 Task: Move the task Integrate a new online platform for online language exchange to the section To-Do in the project BlueTech and sort the tasks in the project by Assignee in Descending order
Action: Mouse moved to (602, 527)
Screenshot: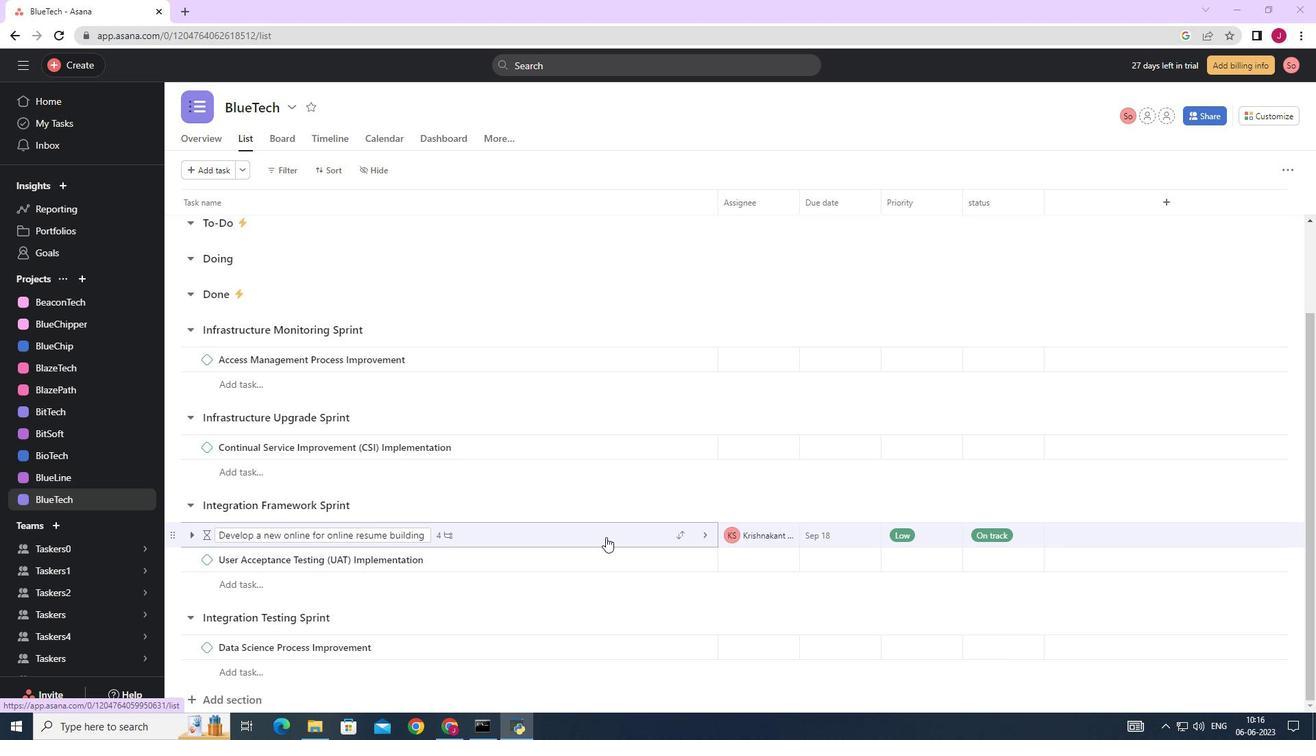 
Action: Mouse scrolled (602, 528) with delta (0, 0)
Screenshot: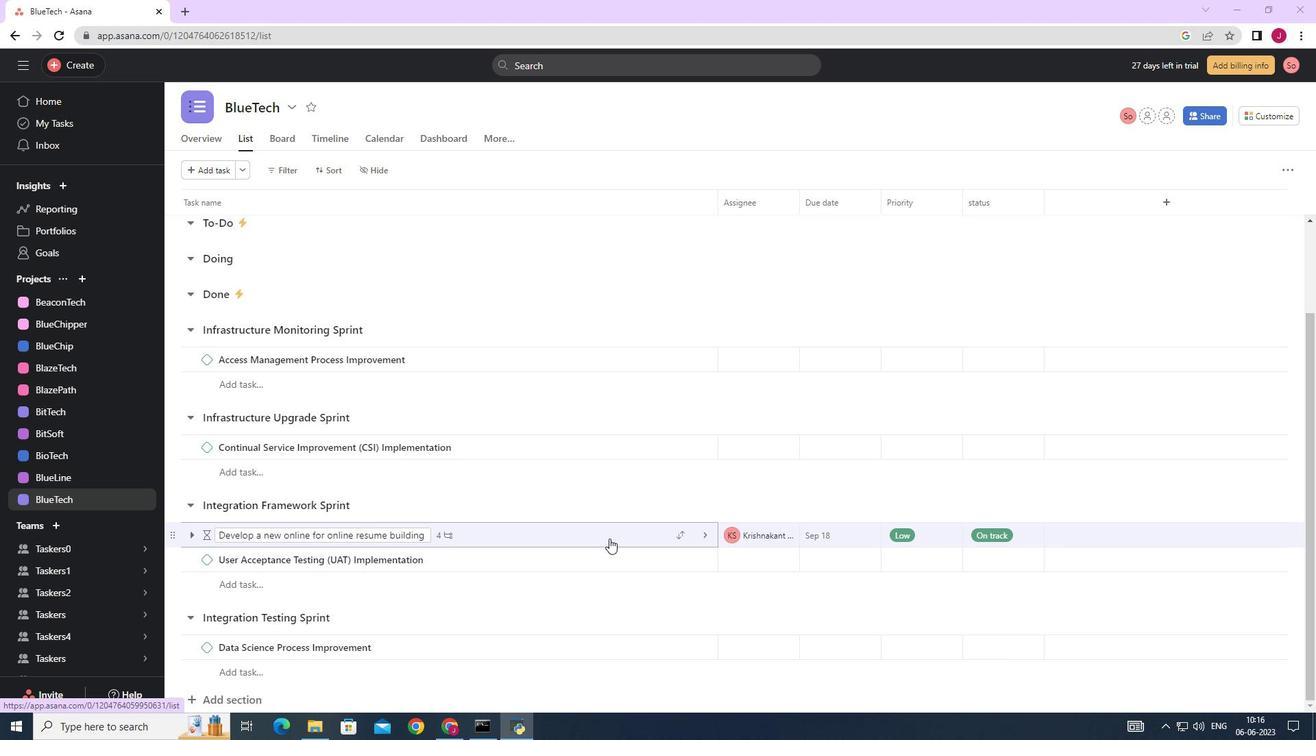 
Action: Mouse moved to (600, 525)
Screenshot: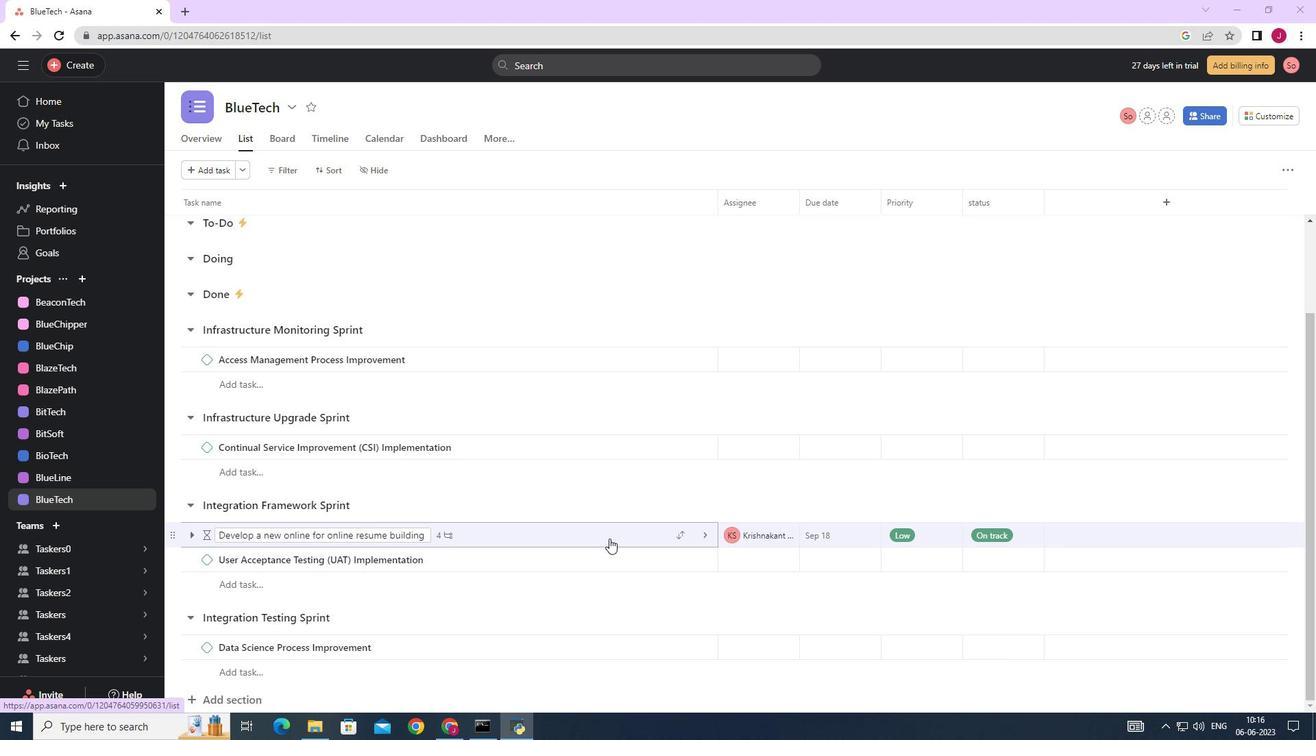 
Action: Mouse scrolled (600, 525) with delta (0, 0)
Screenshot: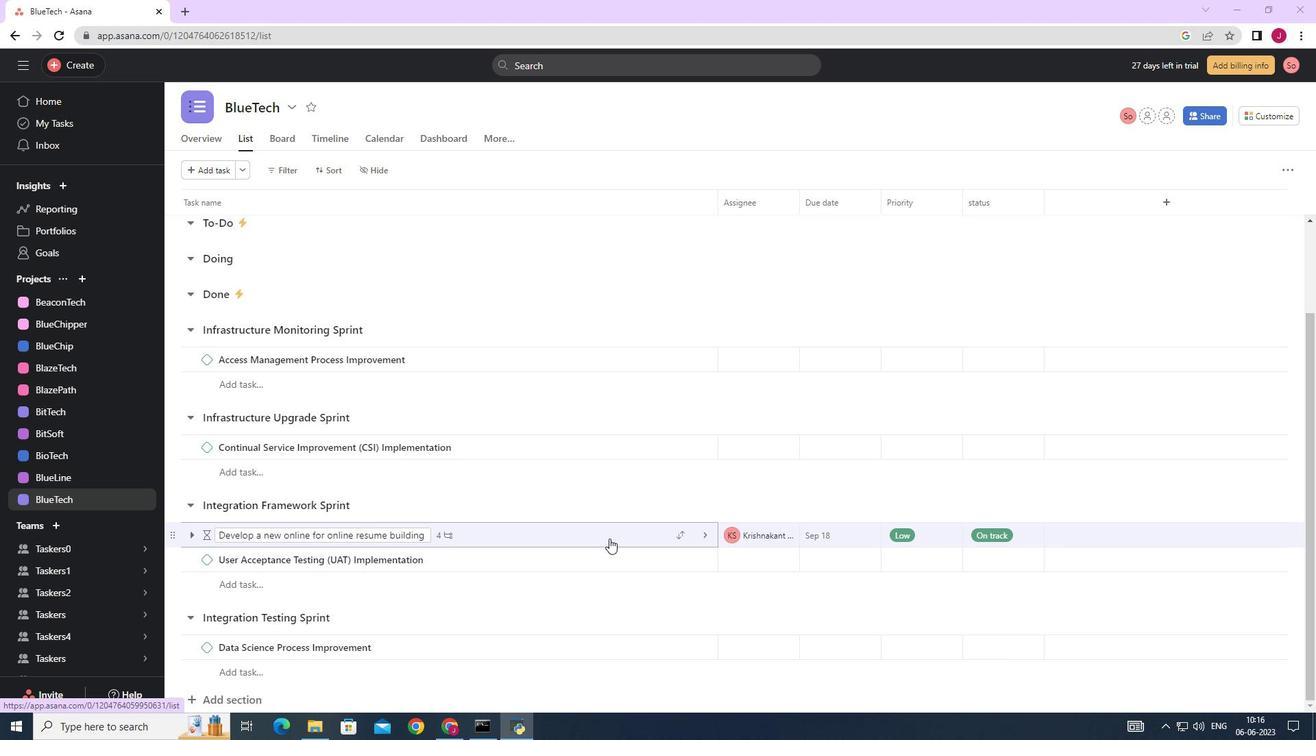 
Action: Mouse moved to (677, 279)
Screenshot: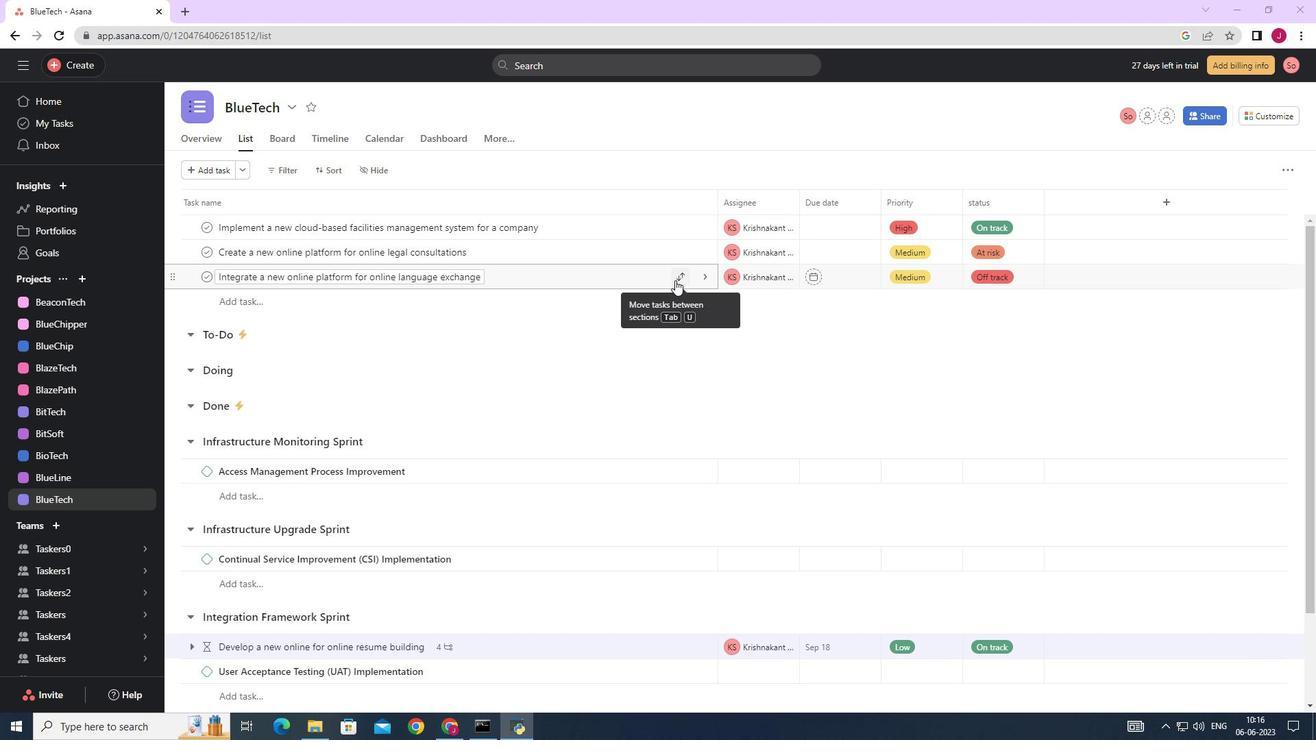 
Action: Mouse pressed left at (677, 279)
Screenshot: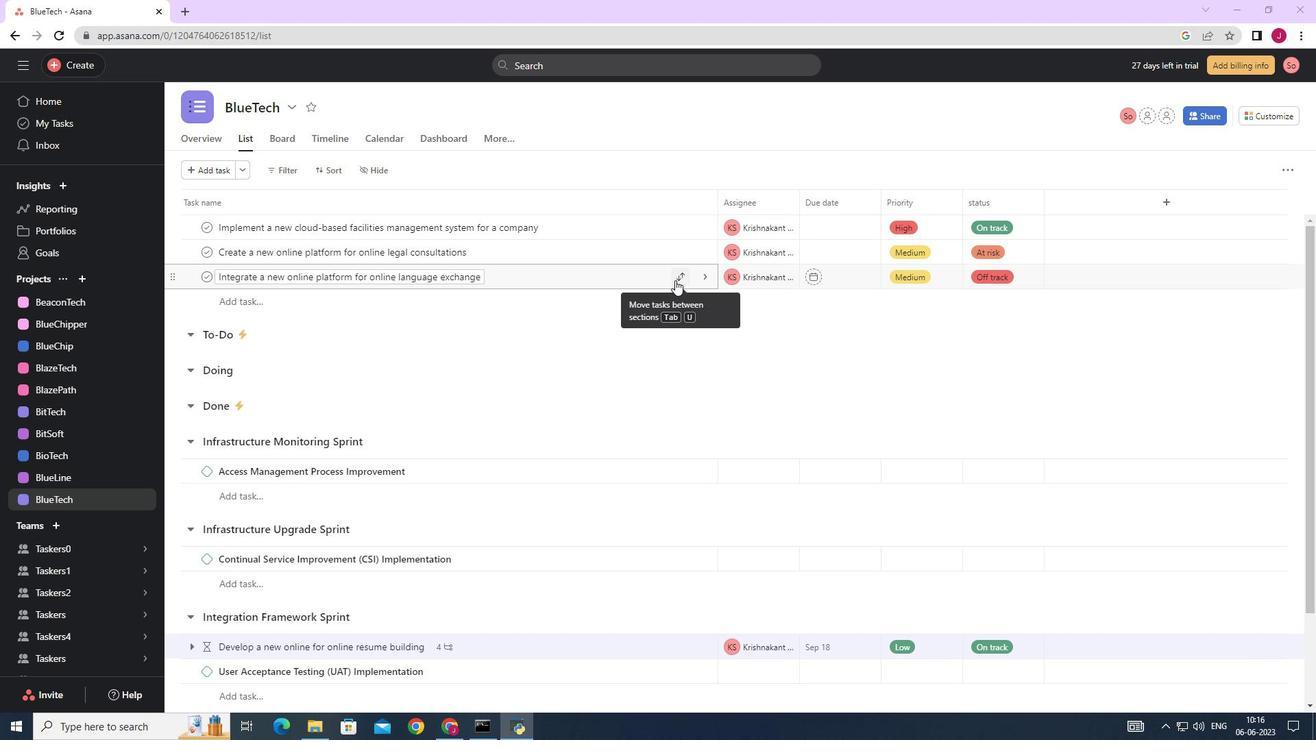 
Action: Mouse moved to (579, 354)
Screenshot: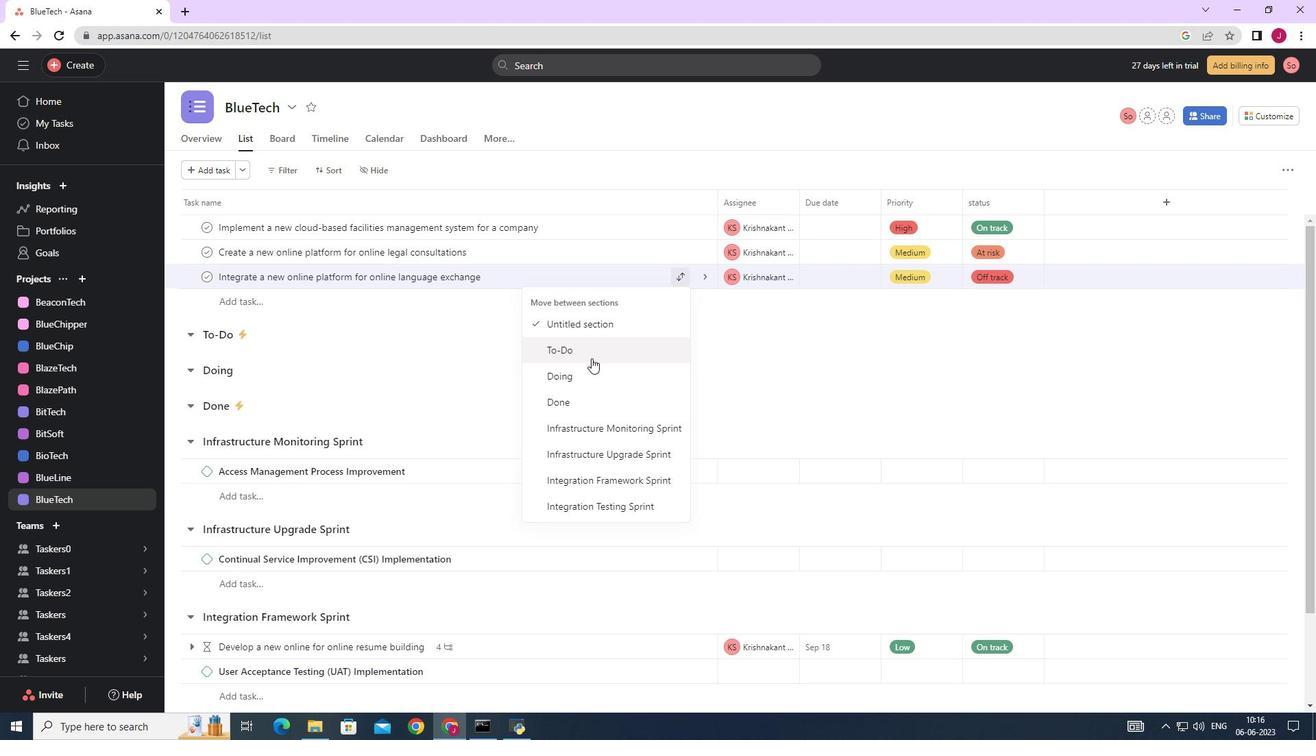 
Action: Mouse pressed left at (579, 354)
Screenshot: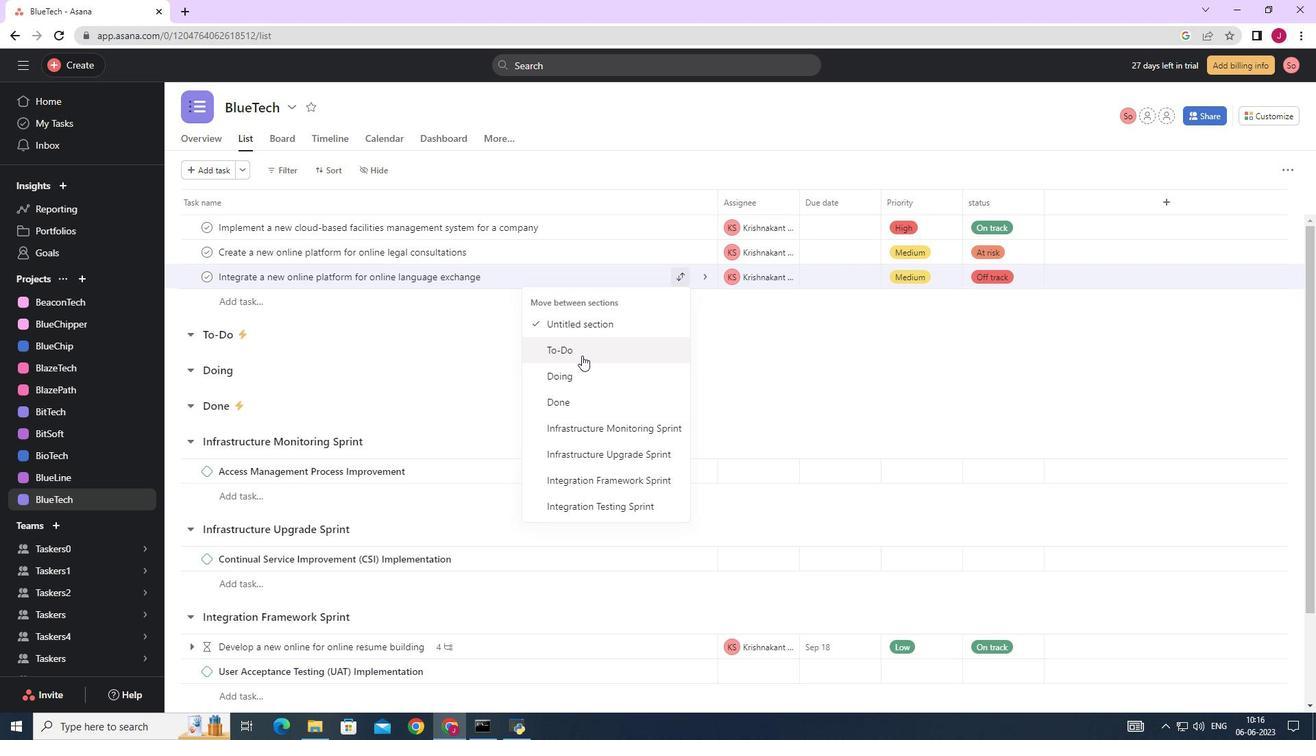 
Action: Mouse moved to (764, 500)
Screenshot: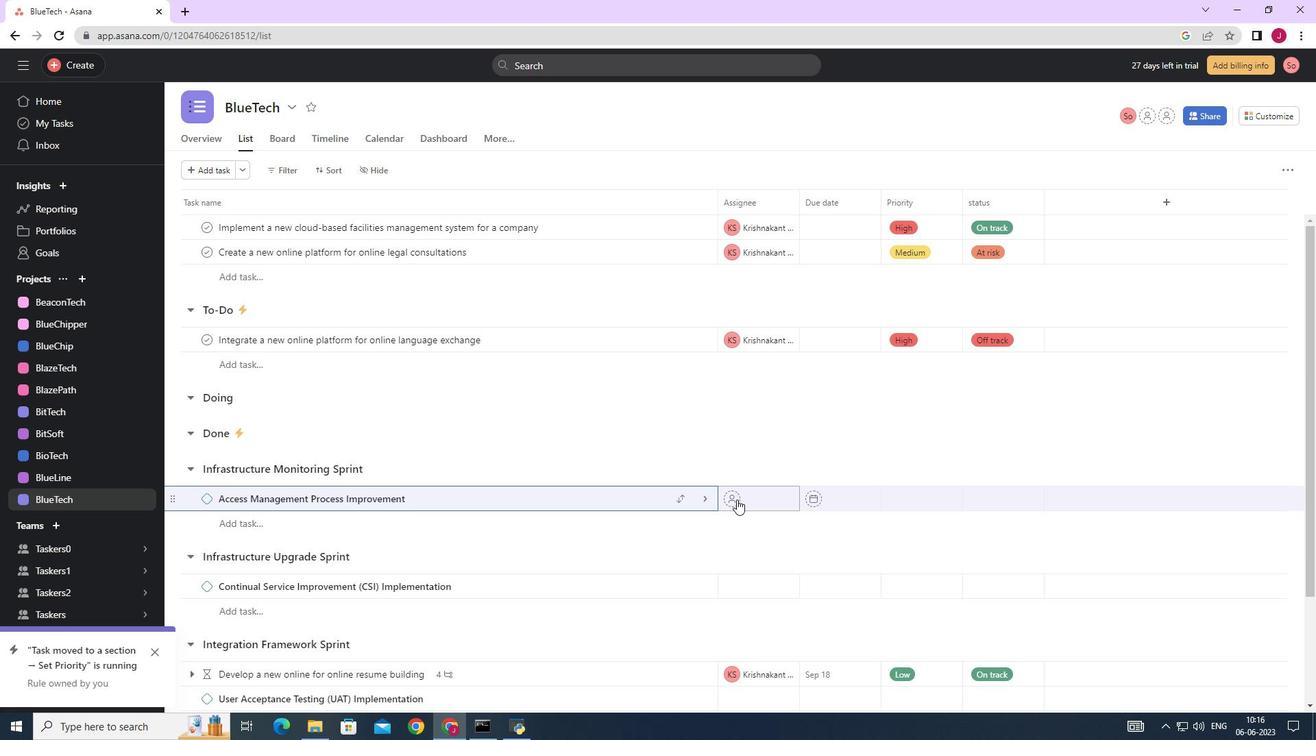 
Action: Mouse pressed left at (764, 500)
Screenshot: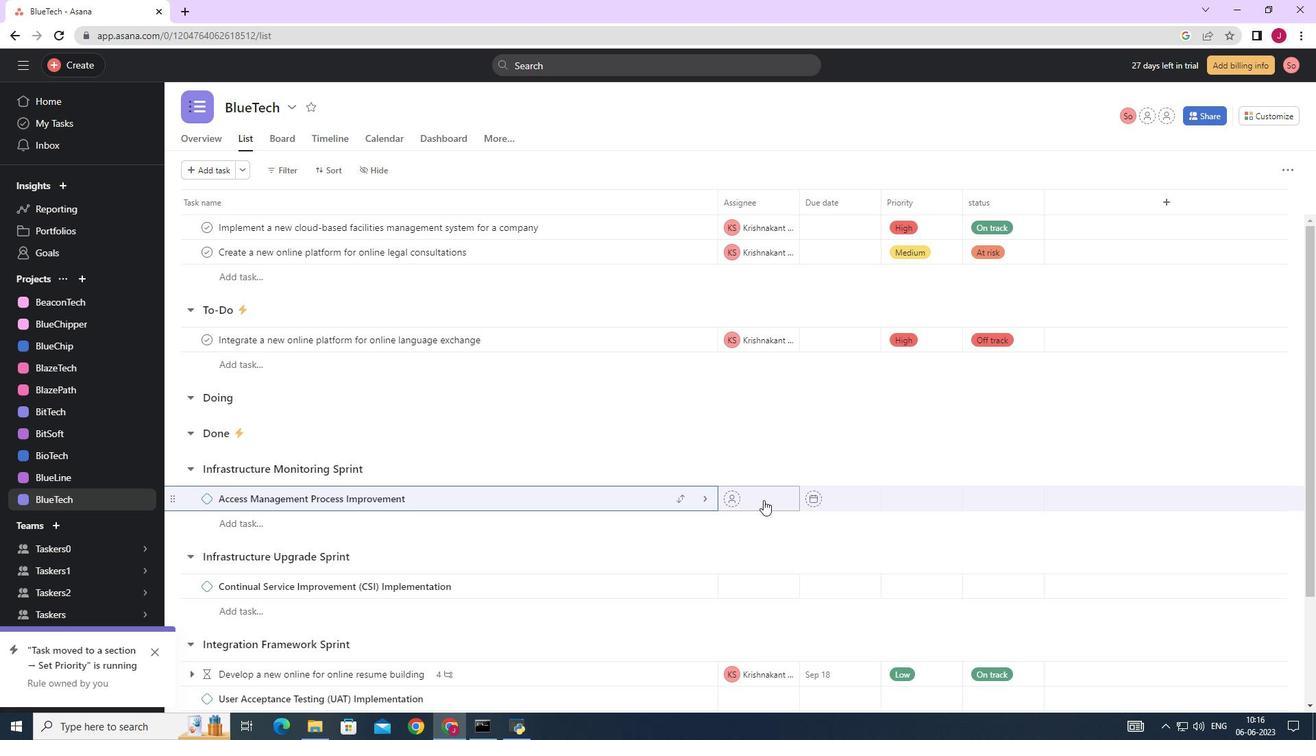
Action: Mouse moved to (869, 496)
Screenshot: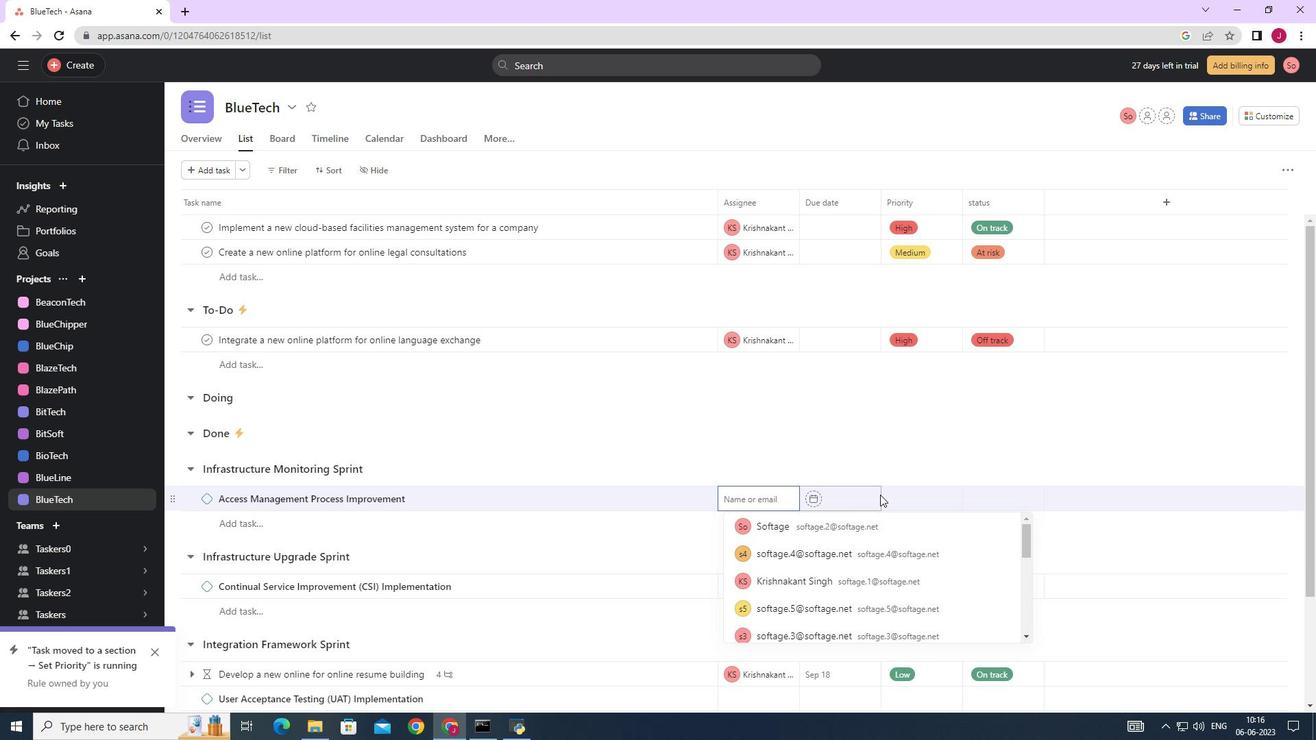 
Action: Mouse pressed left at (869, 496)
Screenshot: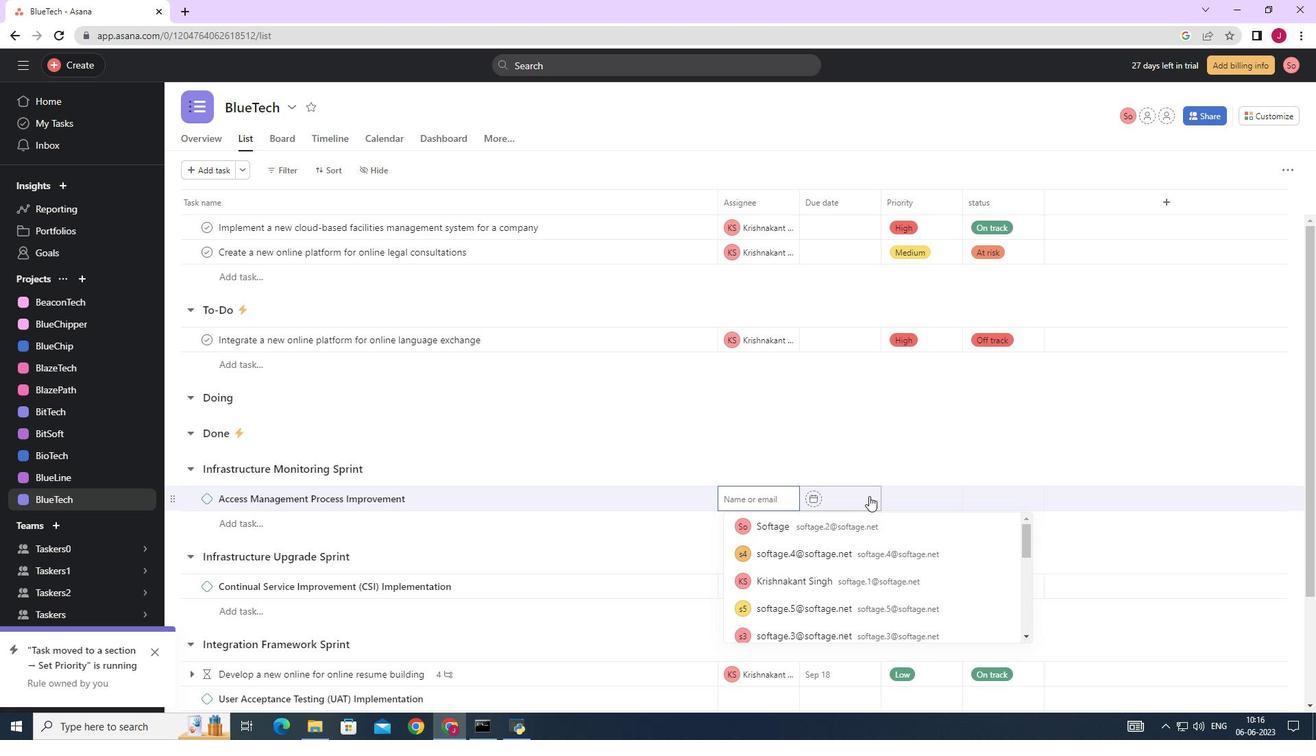 
Action: Mouse moved to (697, 433)
Screenshot: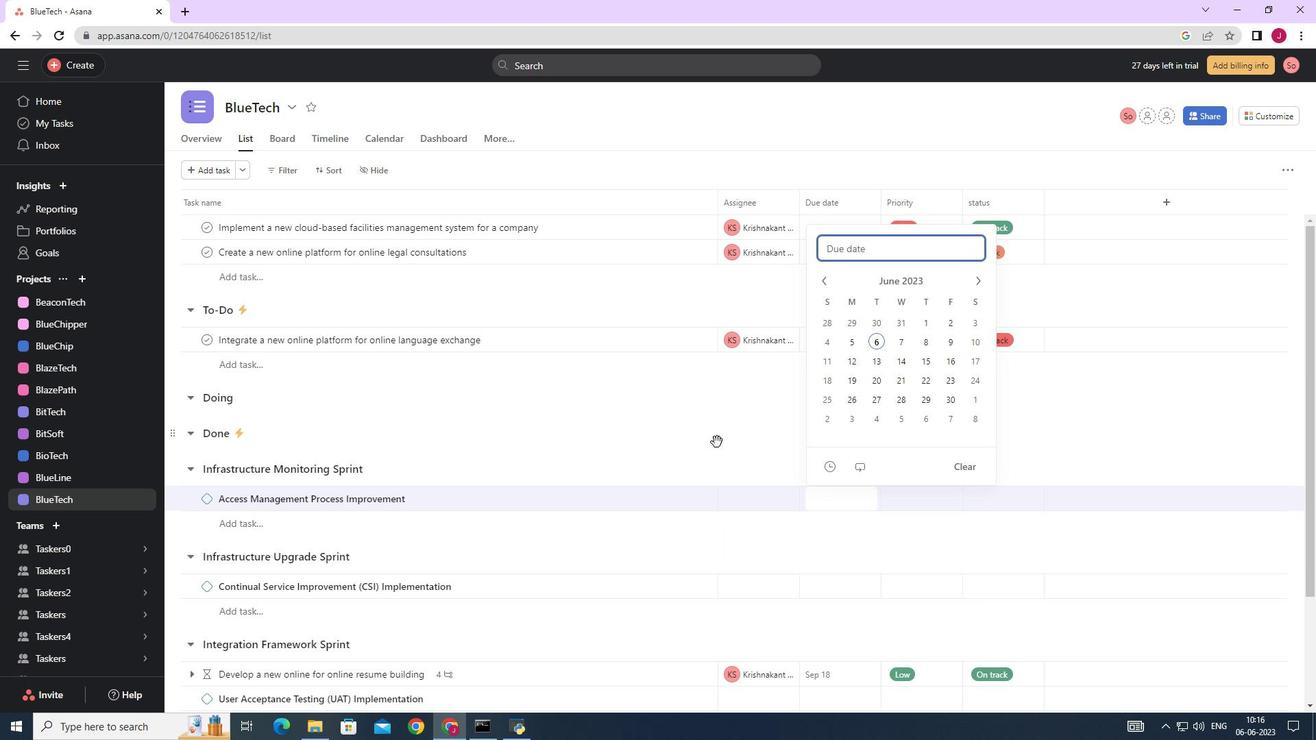 
Action: Mouse pressed left at (697, 433)
Screenshot: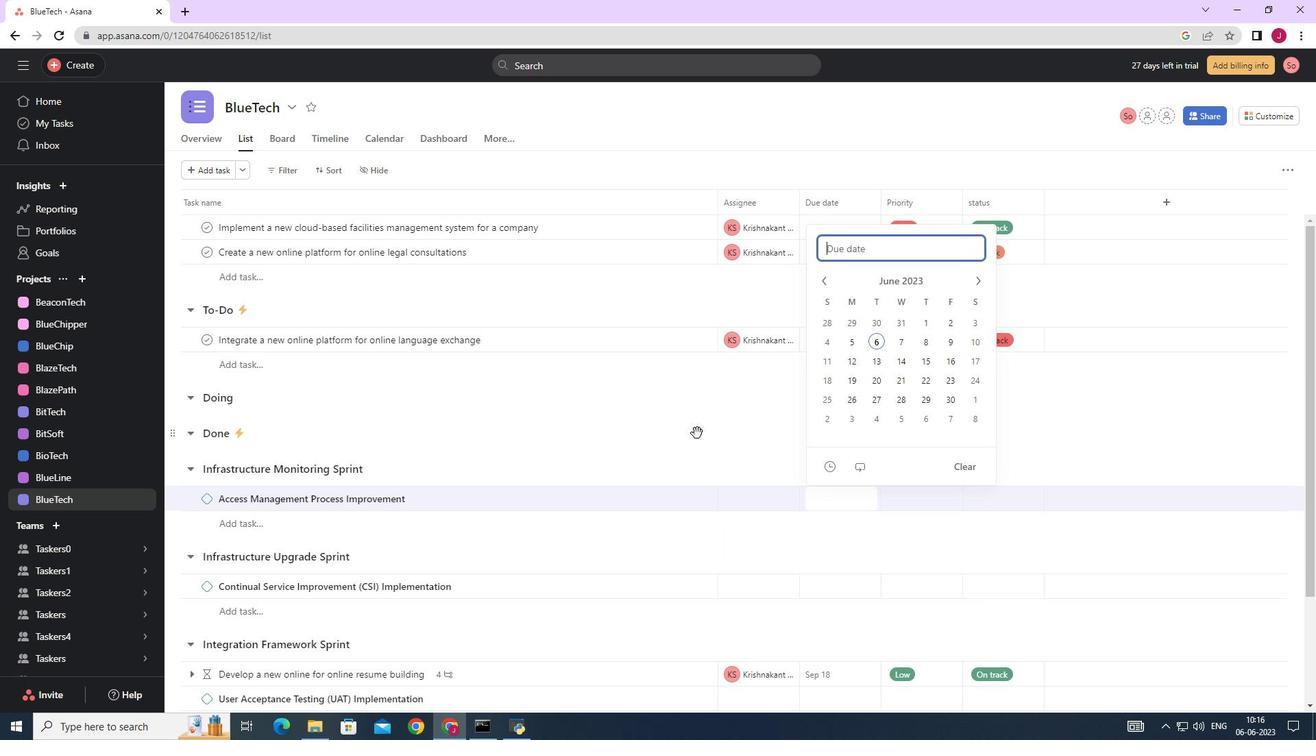 
Action: Mouse moved to (332, 168)
Screenshot: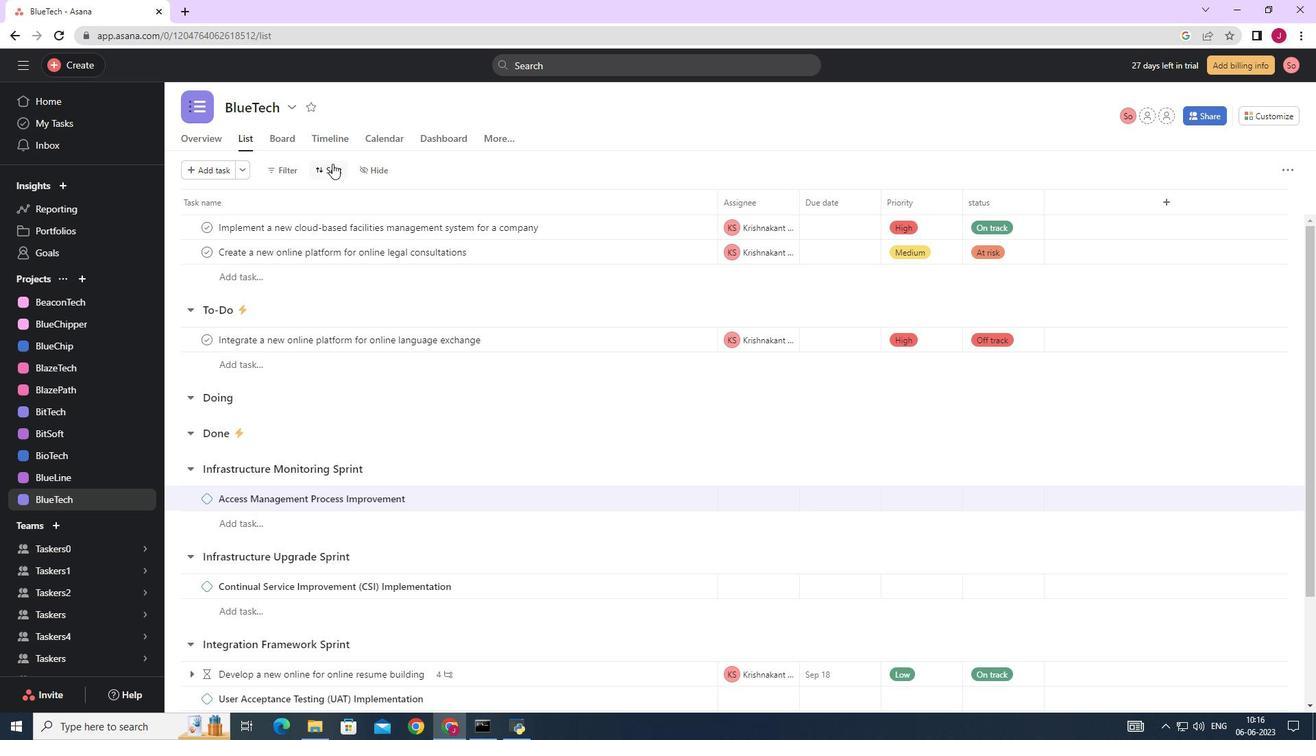 
Action: Mouse pressed left at (332, 168)
Screenshot: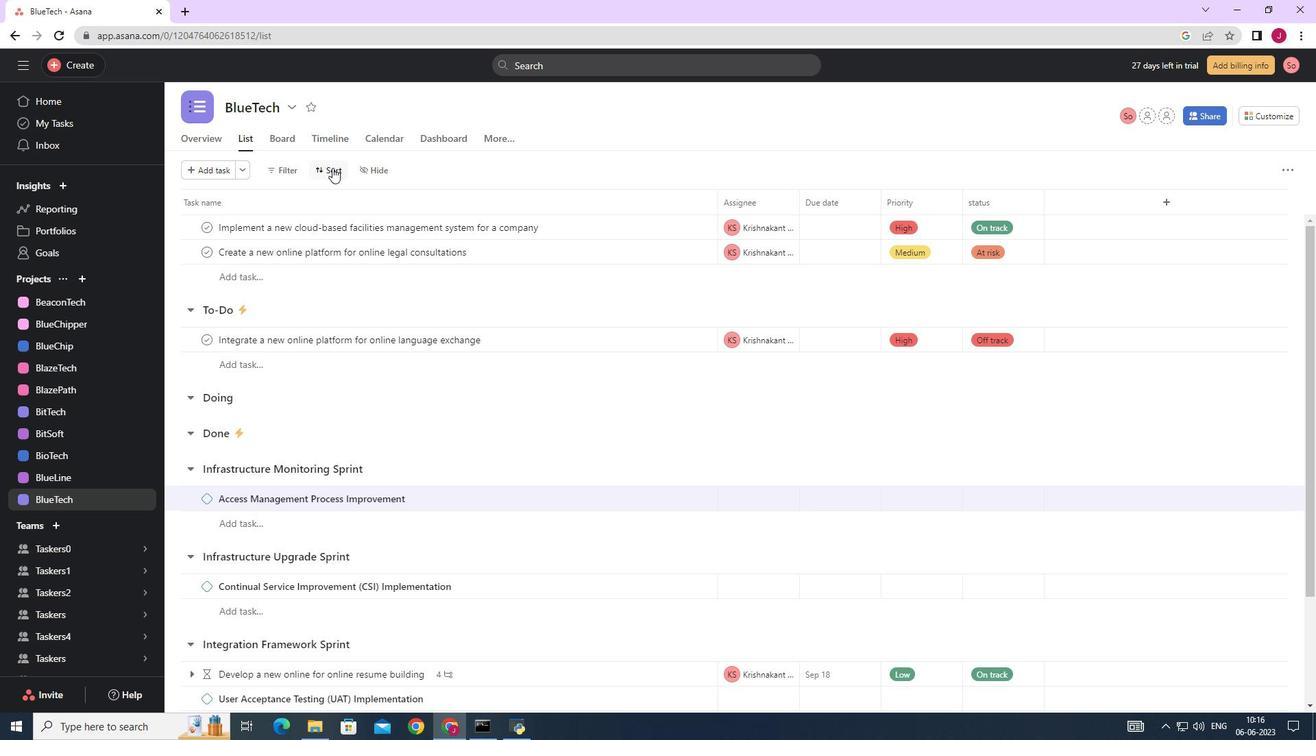 
Action: Mouse moved to (353, 285)
Screenshot: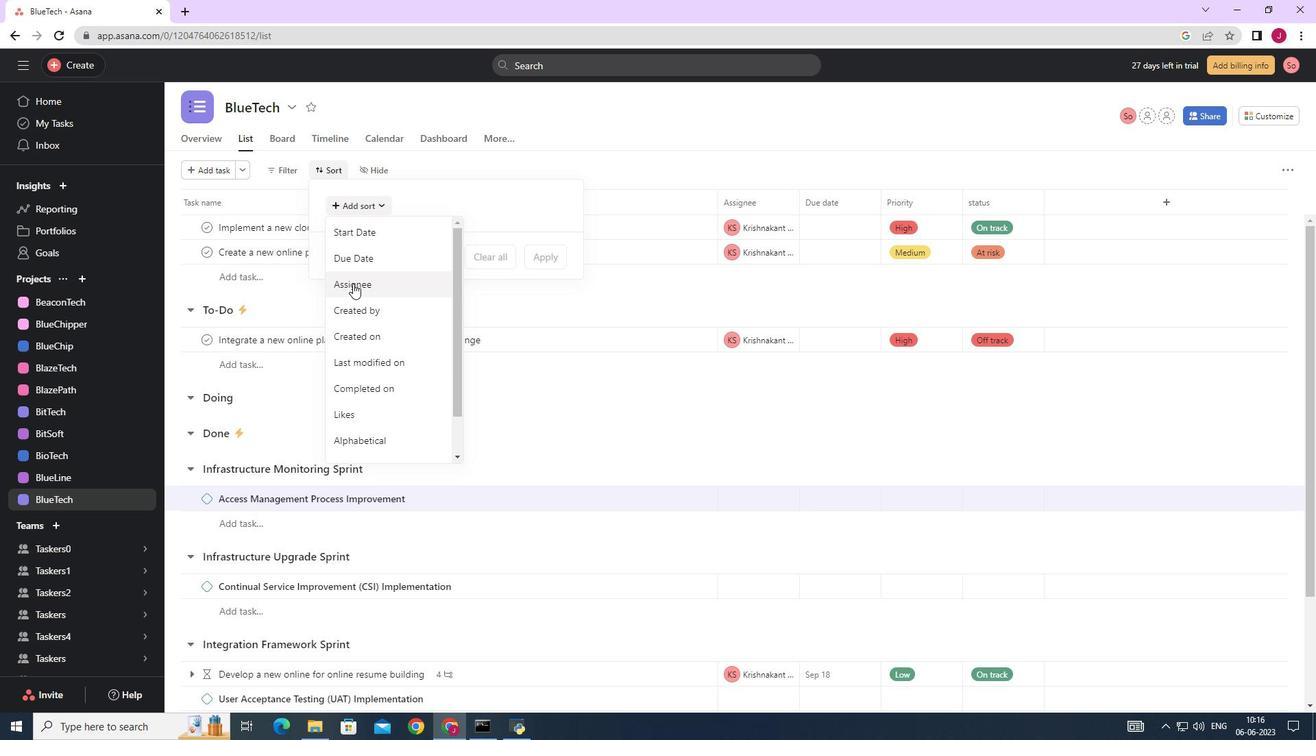 
Action: Mouse pressed left at (353, 285)
Screenshot: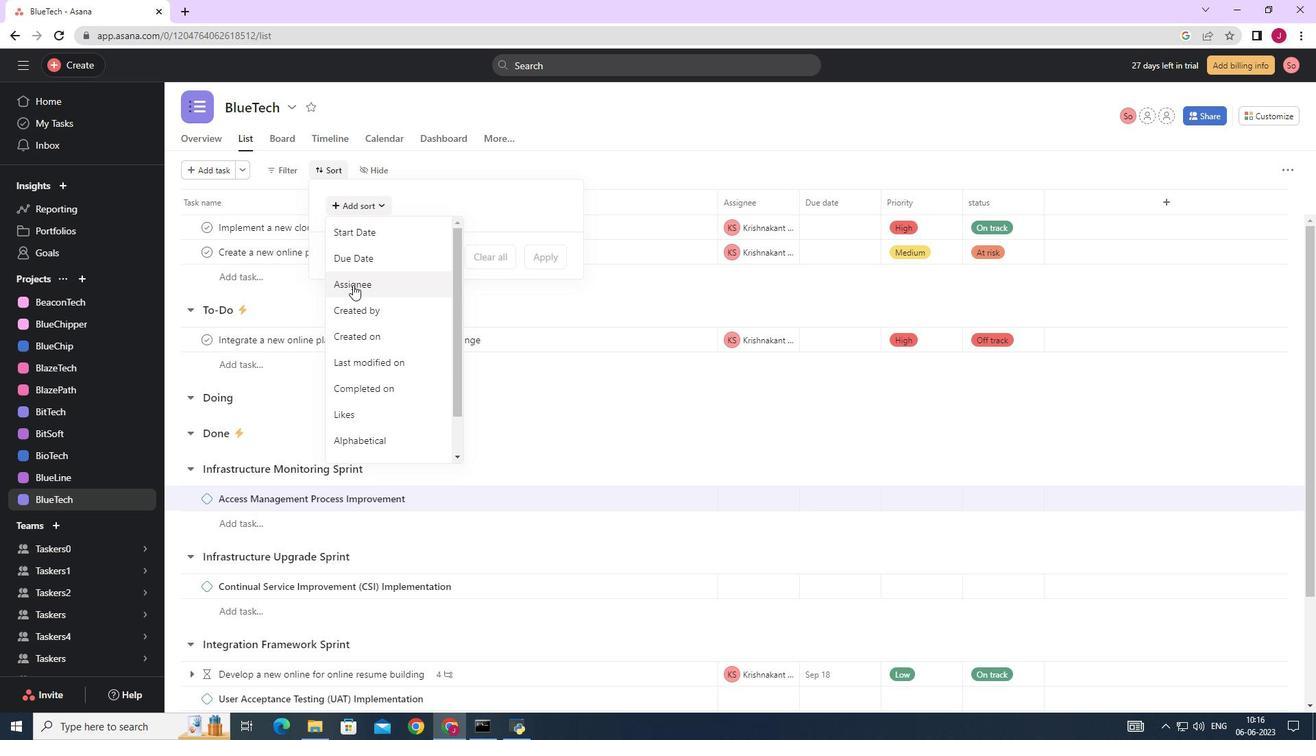 
Action: Mouse moved to (421, 231)
Screenshot: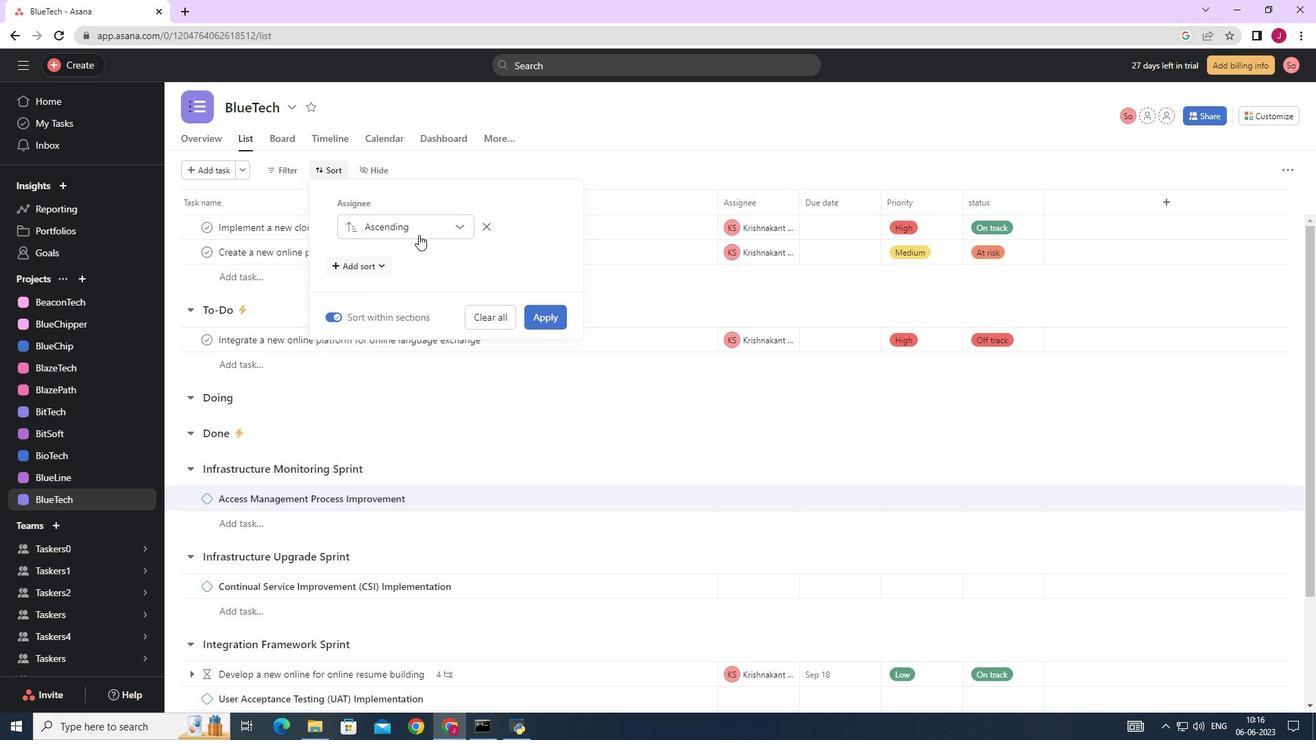 
Action: Mouse pressed left at (421, 231)
Screenshot: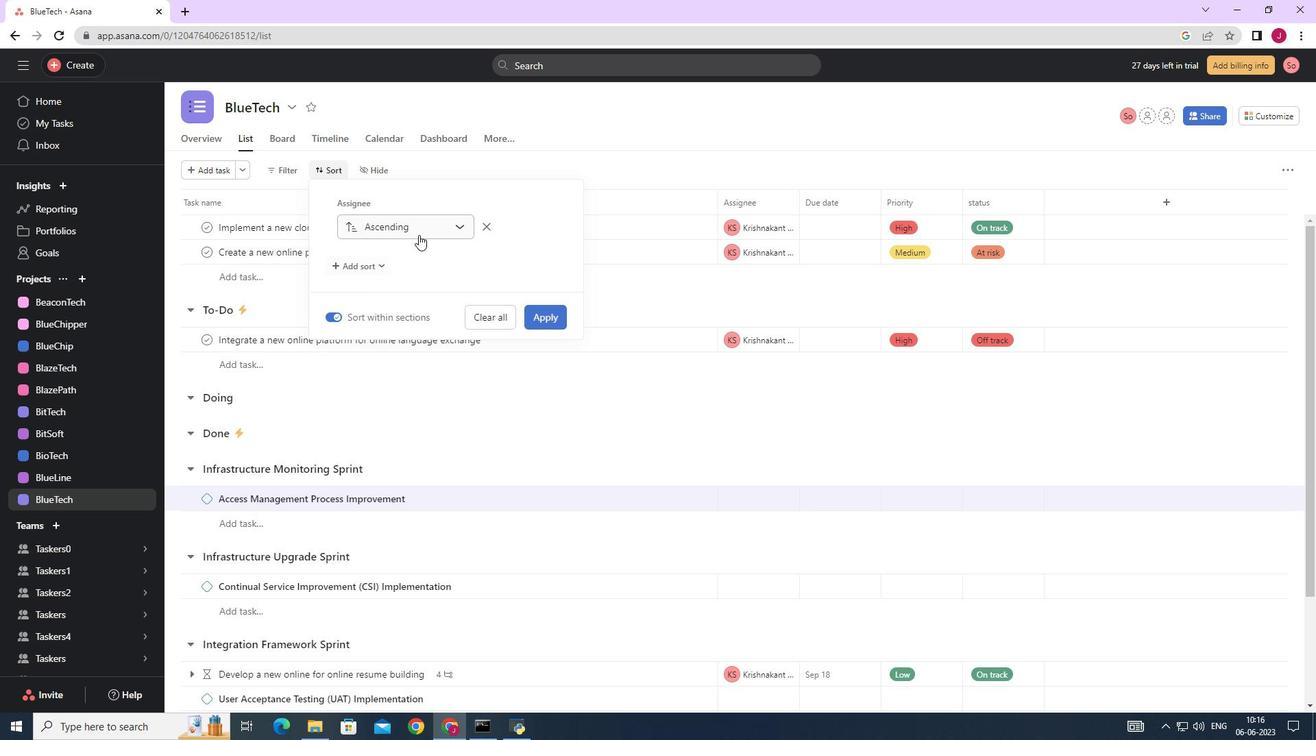 
Action: Mouse moved to (397, 281)
Screenshot: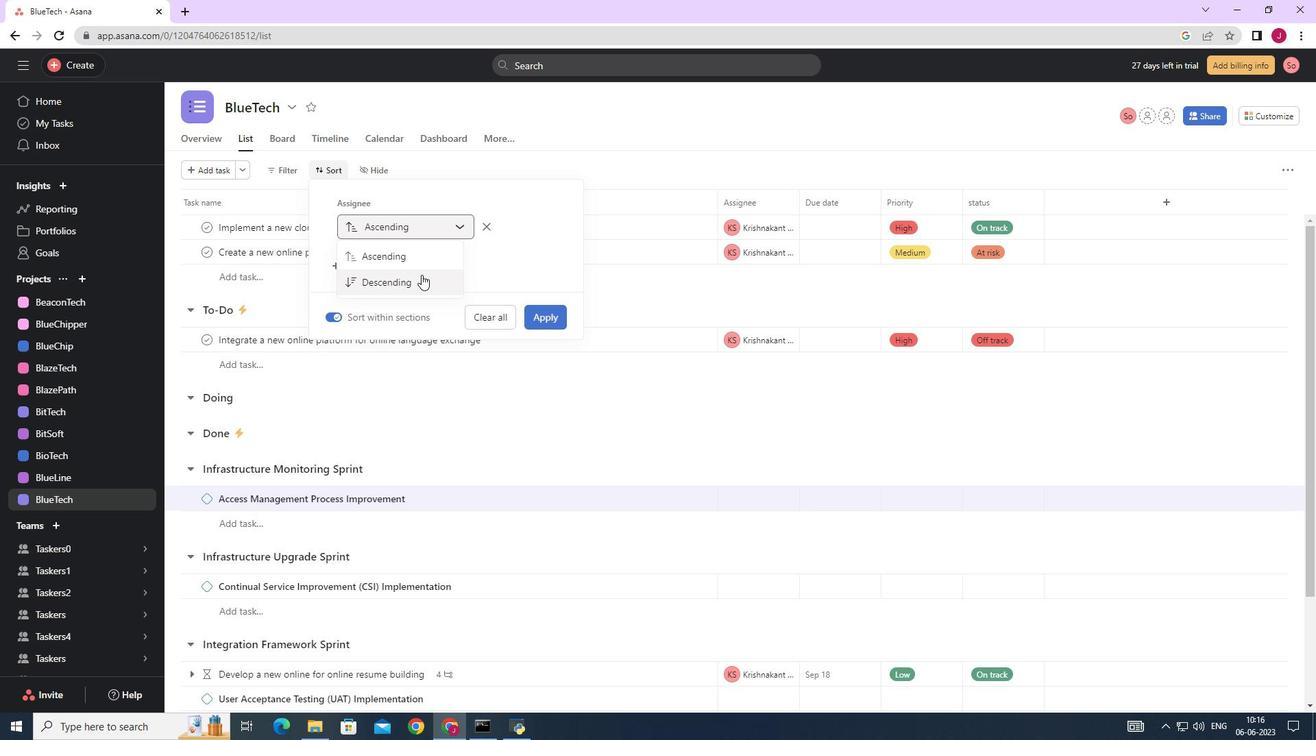 
Action: Mouse pressed left at (397, 281)
Screenshot: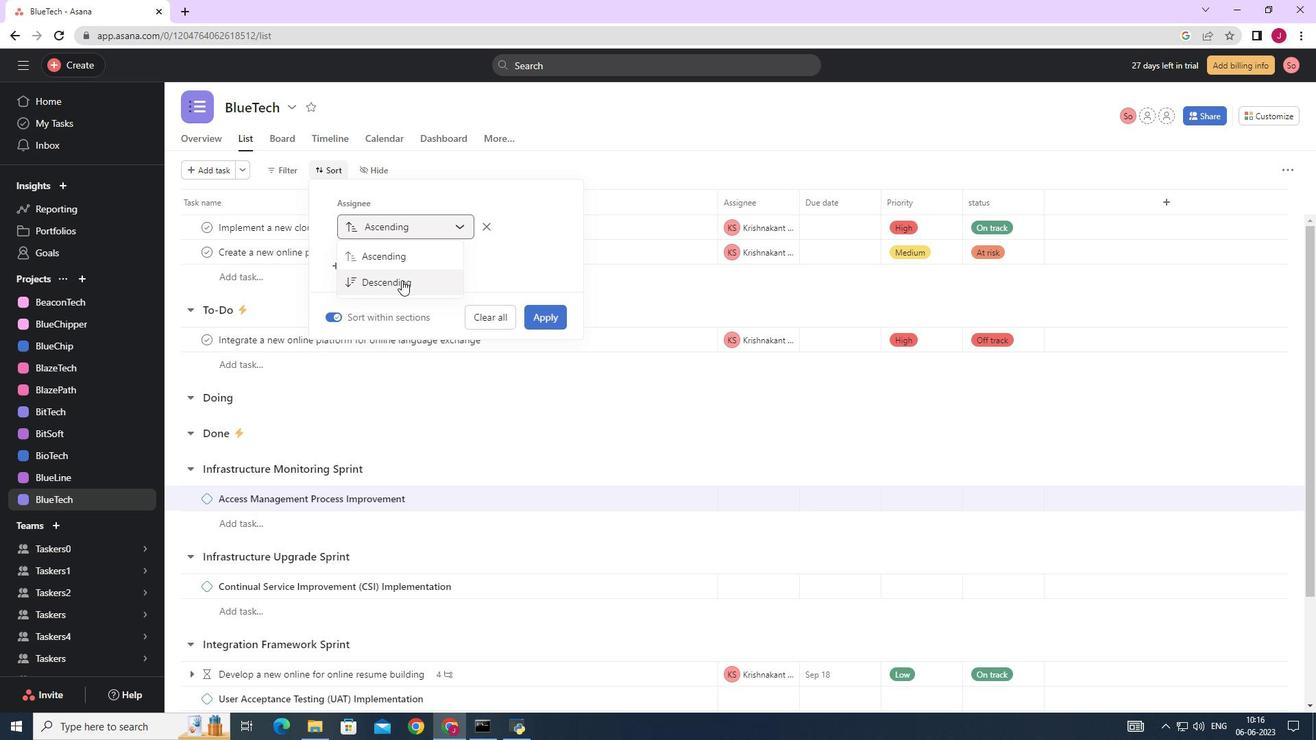 
Action: Mouse moved to (554, 318)
Screenshot: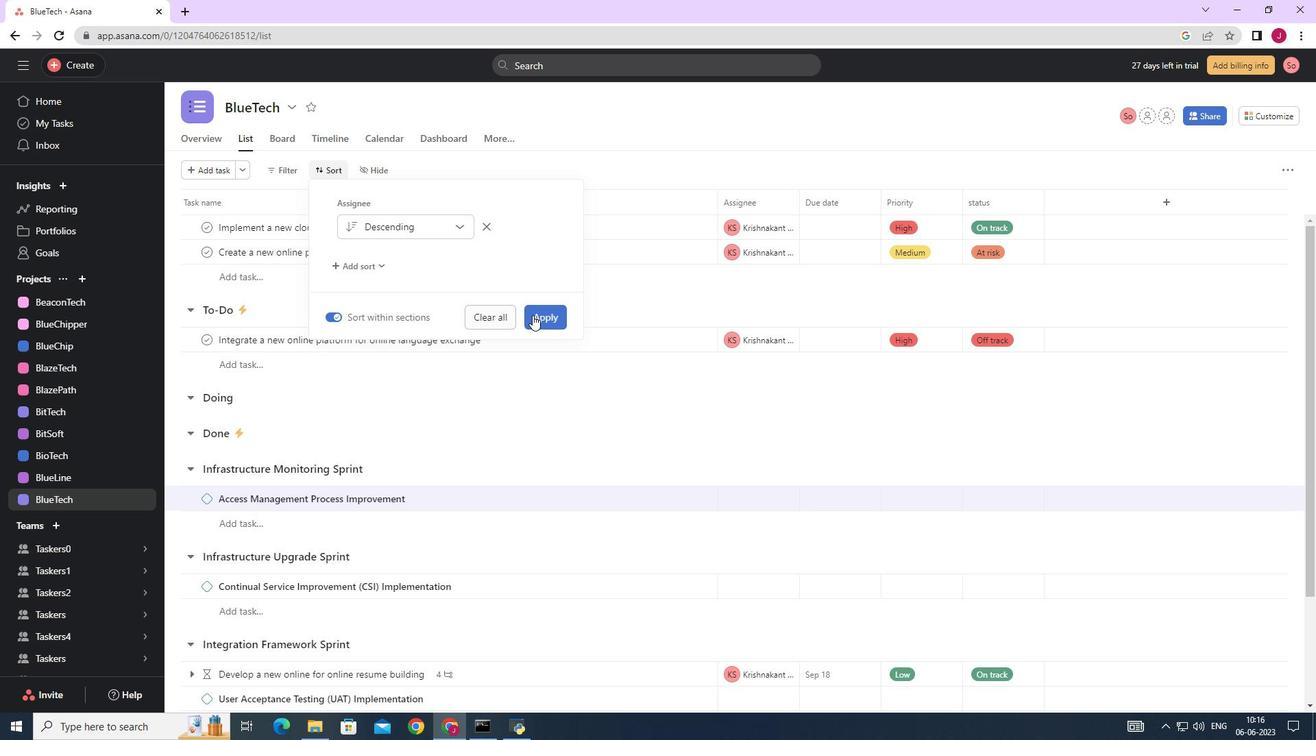 
Action: Mouse pressed left at (554, 318)
Screenshot: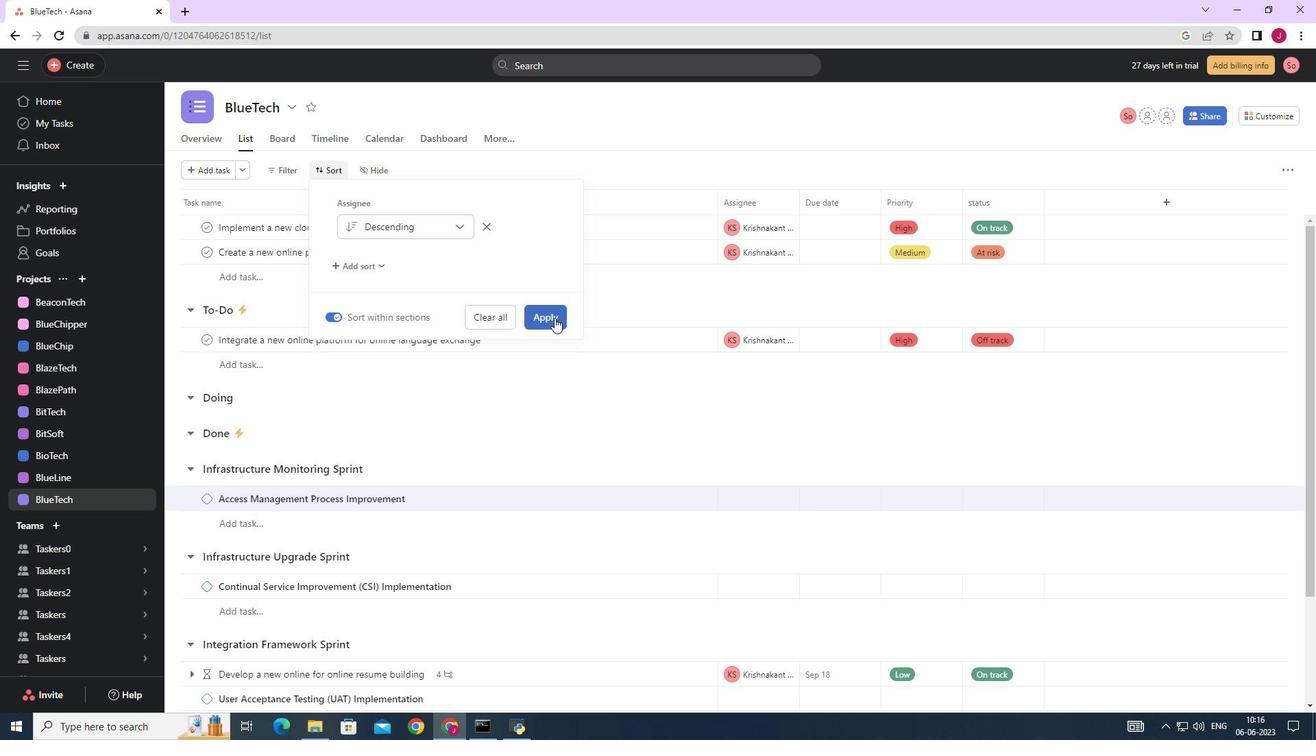 
Action: Mouse moved to (787, 403)
Screenshot: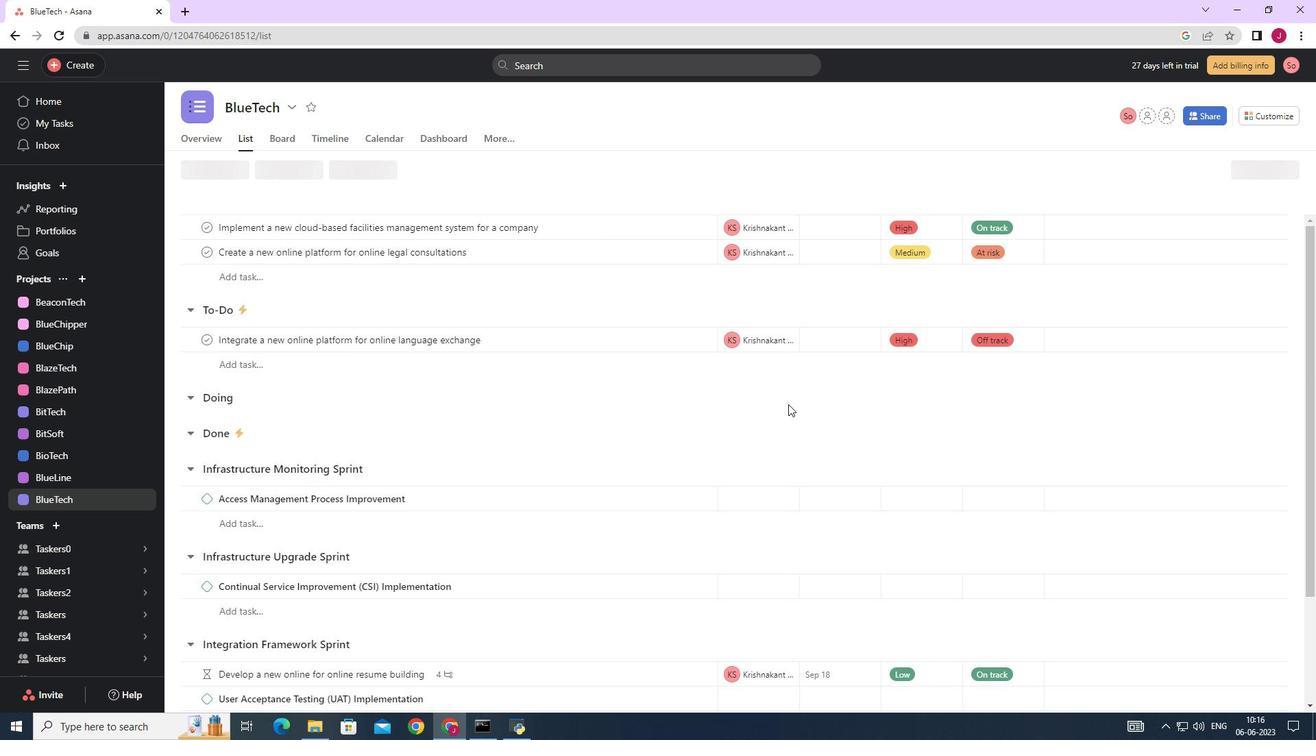 
